 Task: Search one way flight ticket for 3 adults, 3 children in premium economy from Appleton: Appleton International Airport to Jacksonville: Albert J. Ellis Airport on 5-3-2023. Choice of flights is Singapure airlines. Price is upto 25000. Outbound departure time preference is 15:30.
Action: Mouse moved to (274, 240)
Screenshot: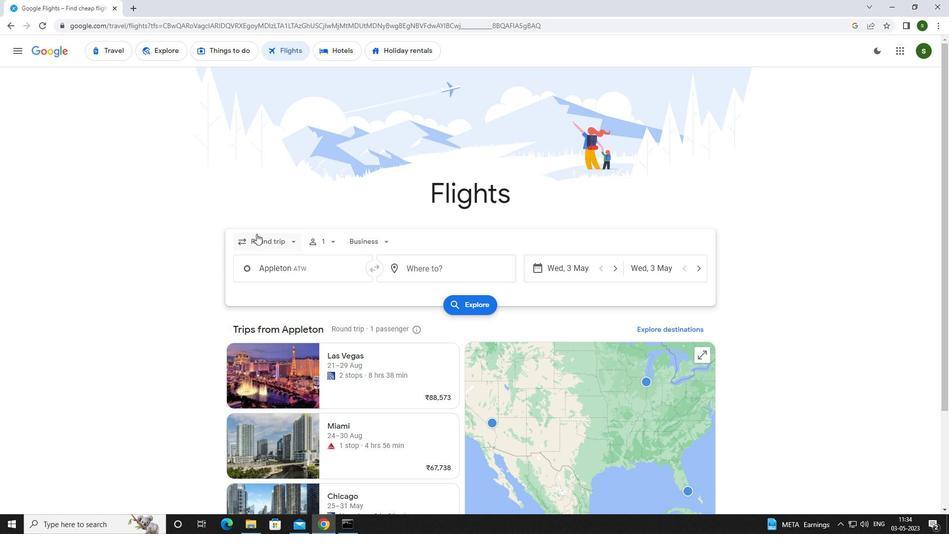
Action: Mouse pressed left at (274, 240)
Screenshot: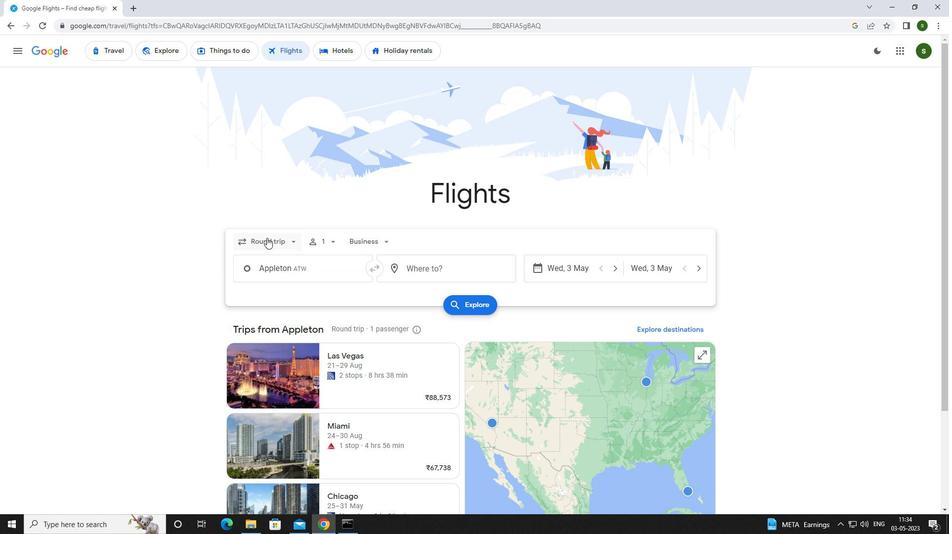 
Action: Mouse moved to (274, 282)
Screenshot: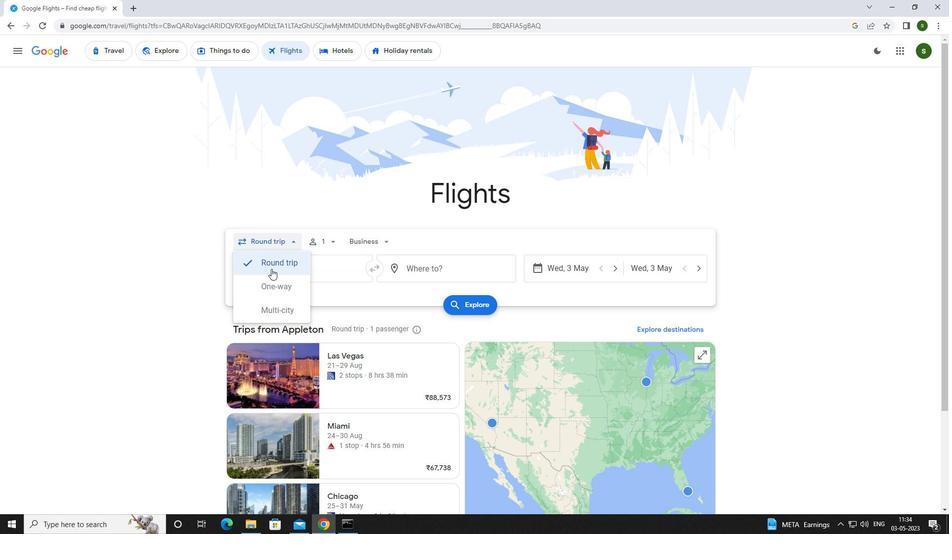 
Action: Mouse pressed left at (274, 282)
Screenshot: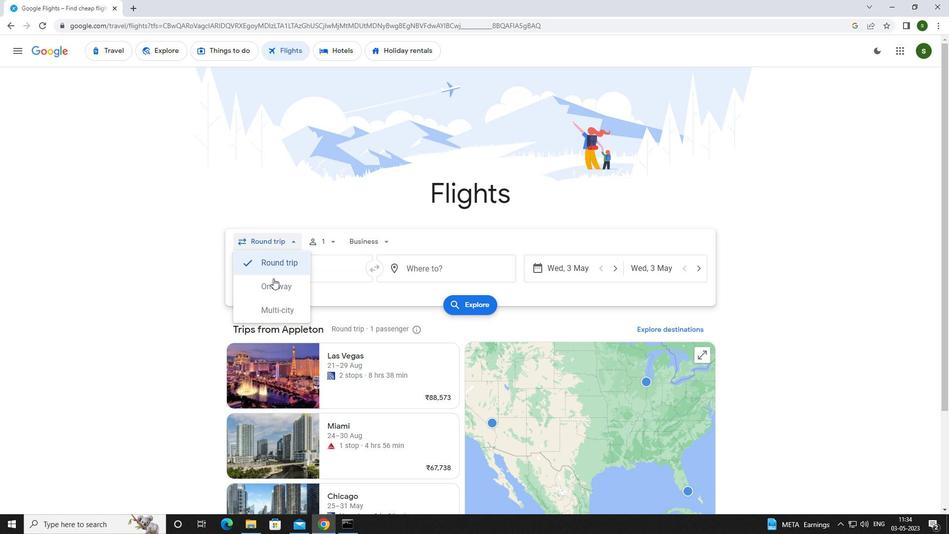 
Action: Mouse moved to (331, 239)
Screenshot: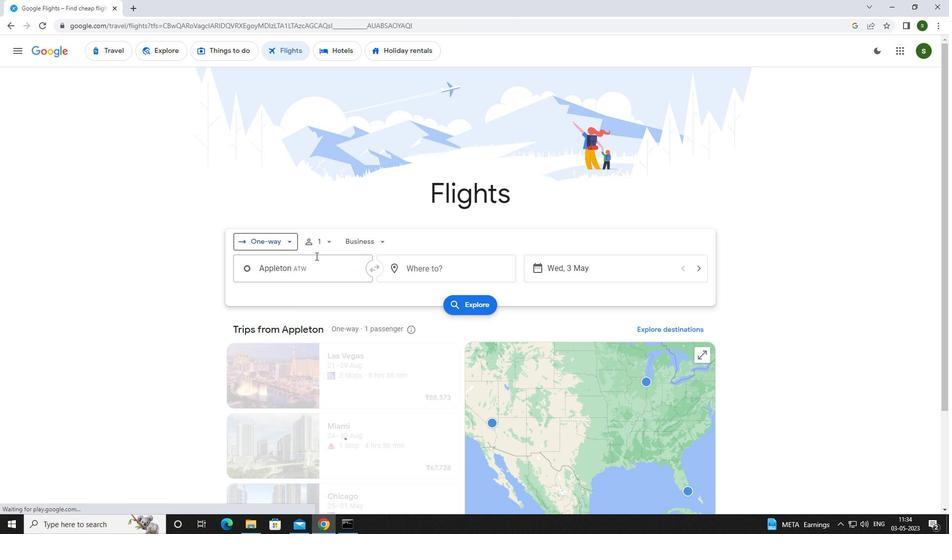 
Action: Mouse pressed left at (331, 239)
Screenshot: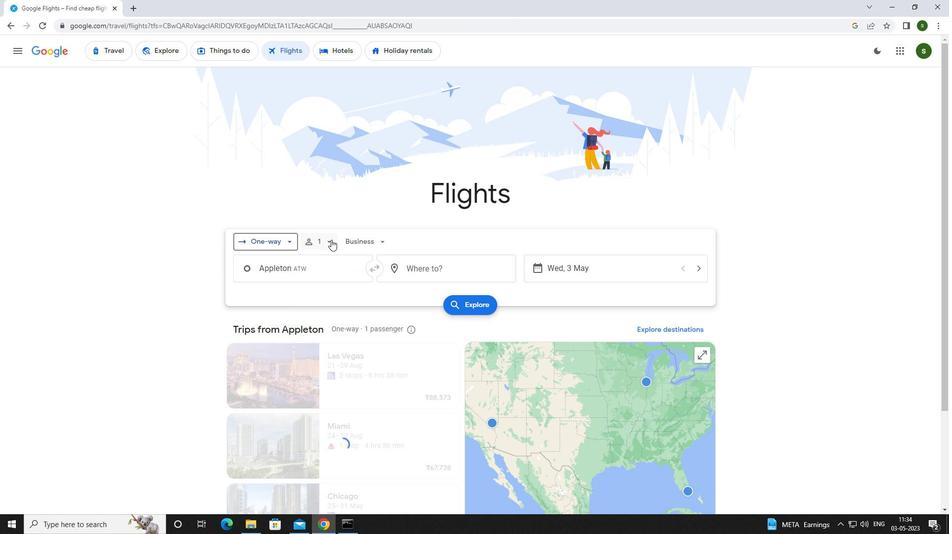 
Action: Mouse moved to (401, 269)
Screenshot: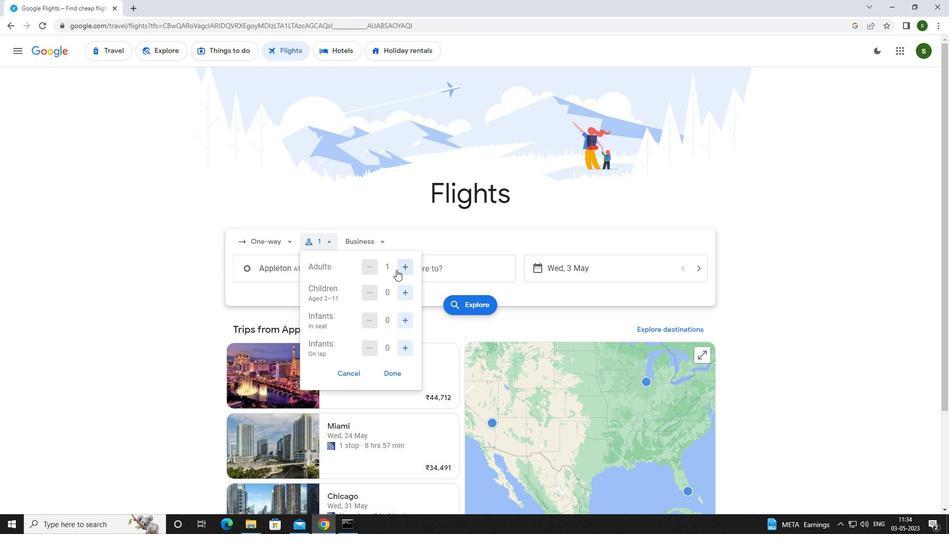 
Action: Mouse pressed left at (401, 269)
Screenshot: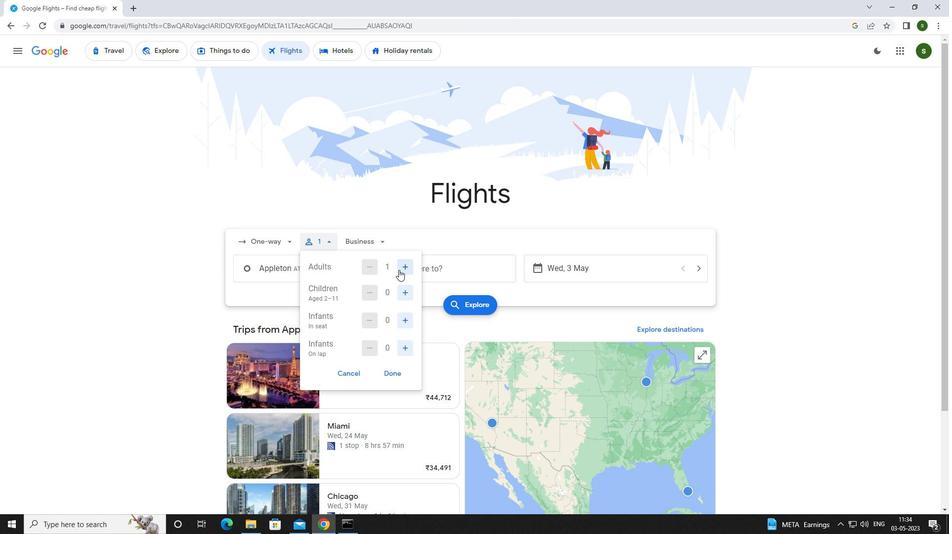
Action: Mouse pressed left at (401, 269)
Screenshot: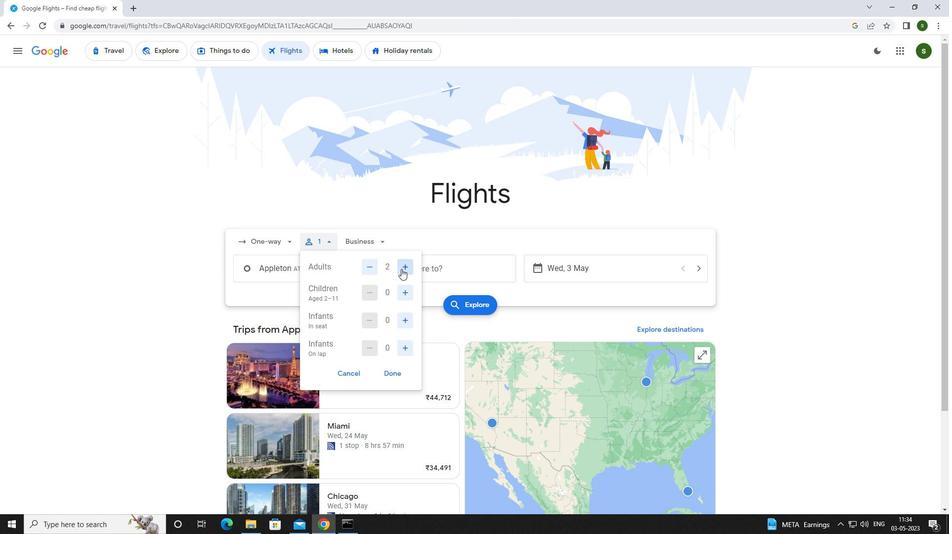
Action: Mouse moved to (408, 291)
Screenshot: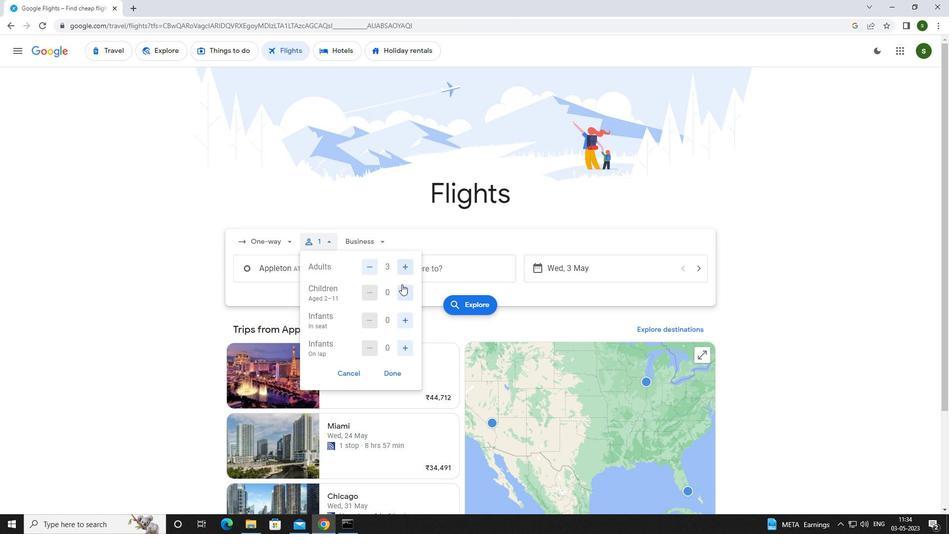 
Action: Mouse pressed left at (408, 291)
Screenshot: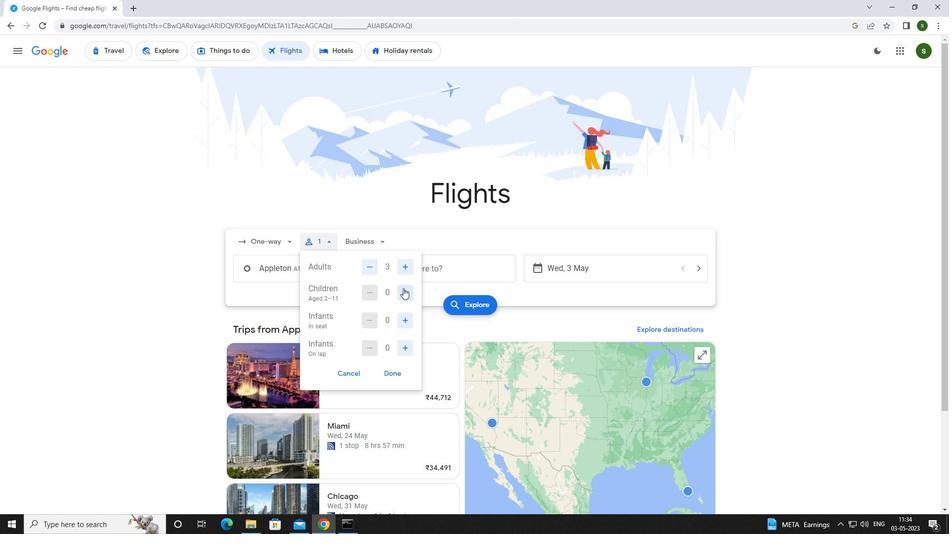 
Action: Mouse pressed left at (408, 291)
Screenshot: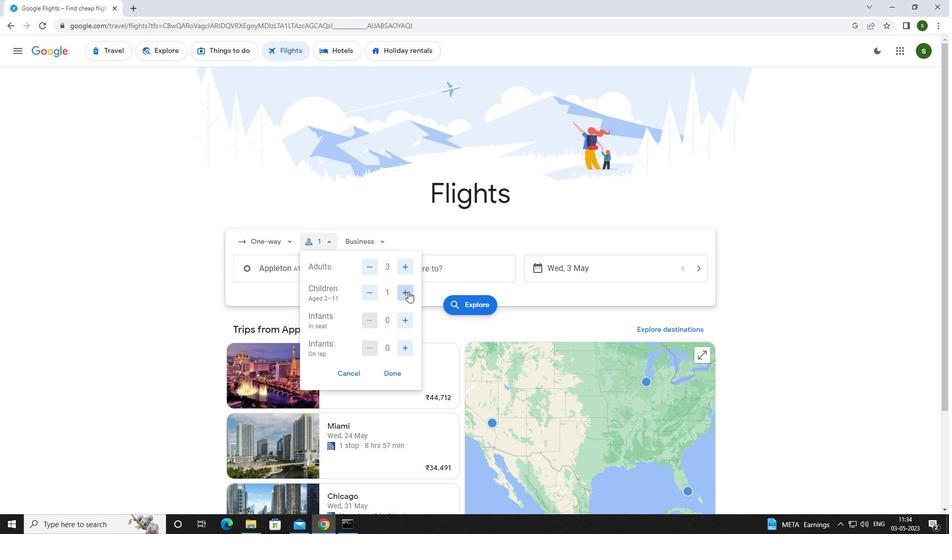 
Action: Mouse pressed left at (408, 291)
Screenshot: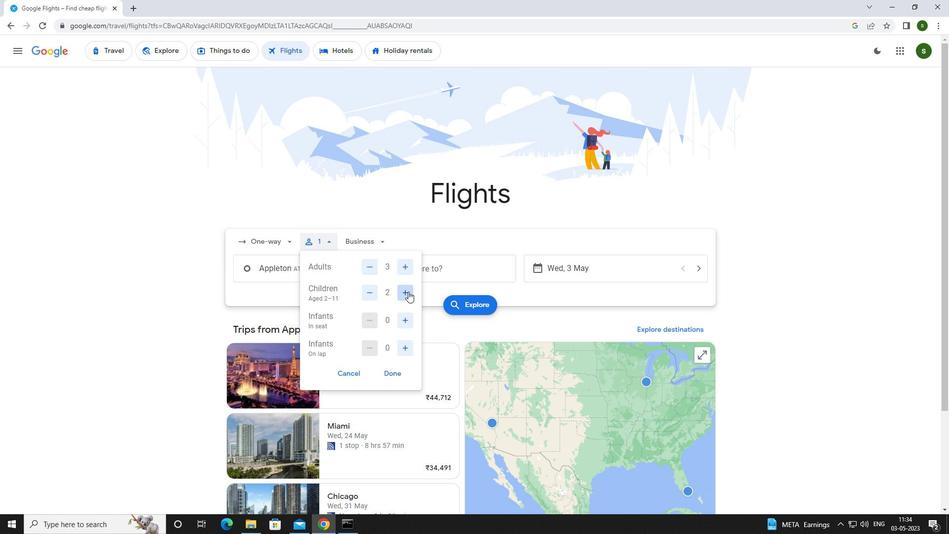 
Action: Mouse moved to (371, 243)
Screenshot: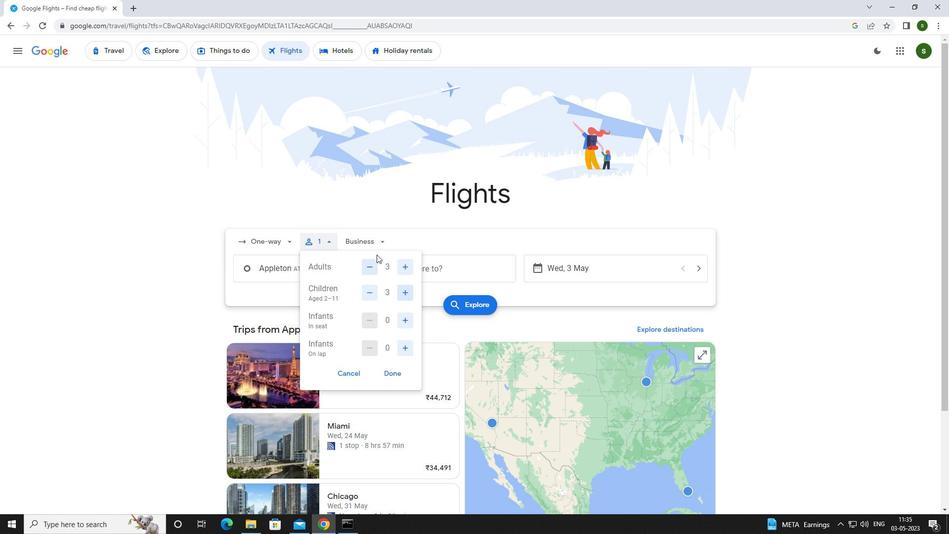
Action: Mouse pressed left at (371, 243)
Screenshot: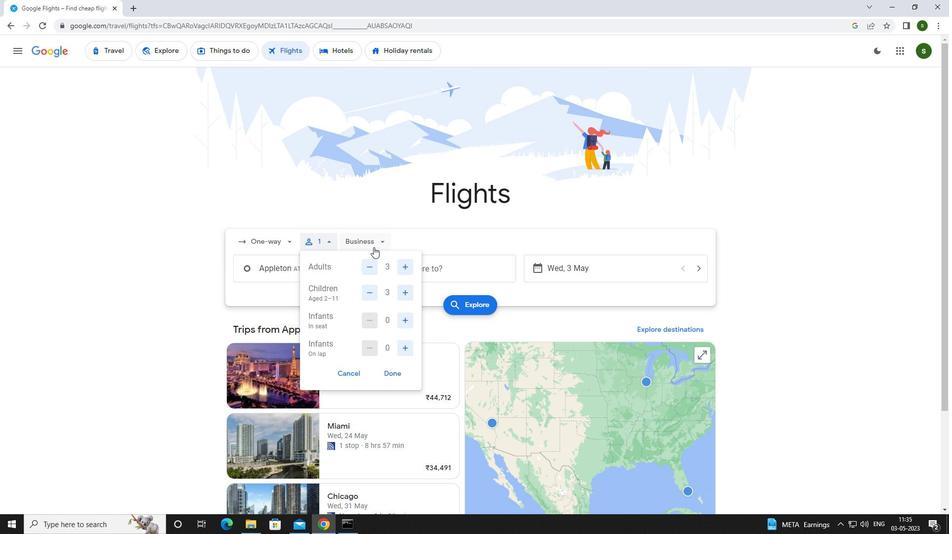 
Action: Mouse moved to (374, 284)
Screenshot: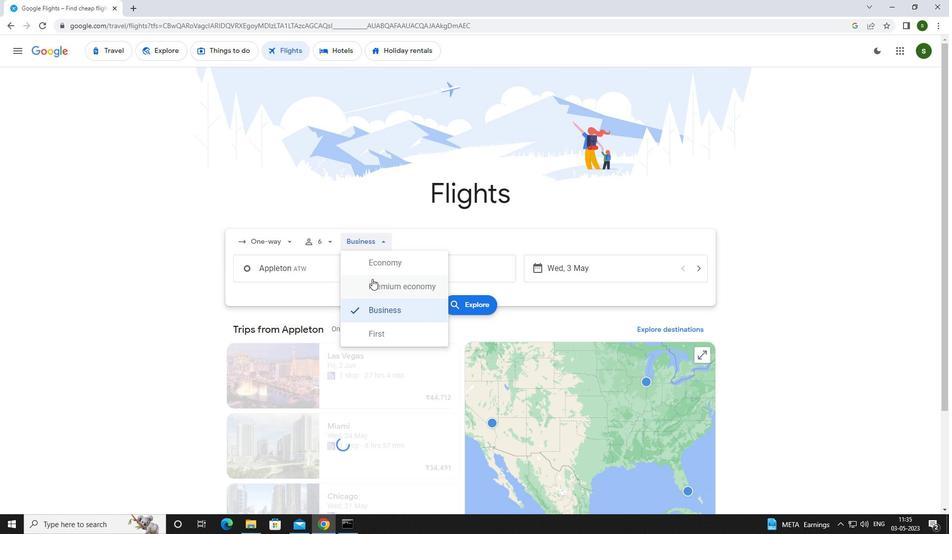 
Action: Mouse pressed left at (374, 284)
Screenshot: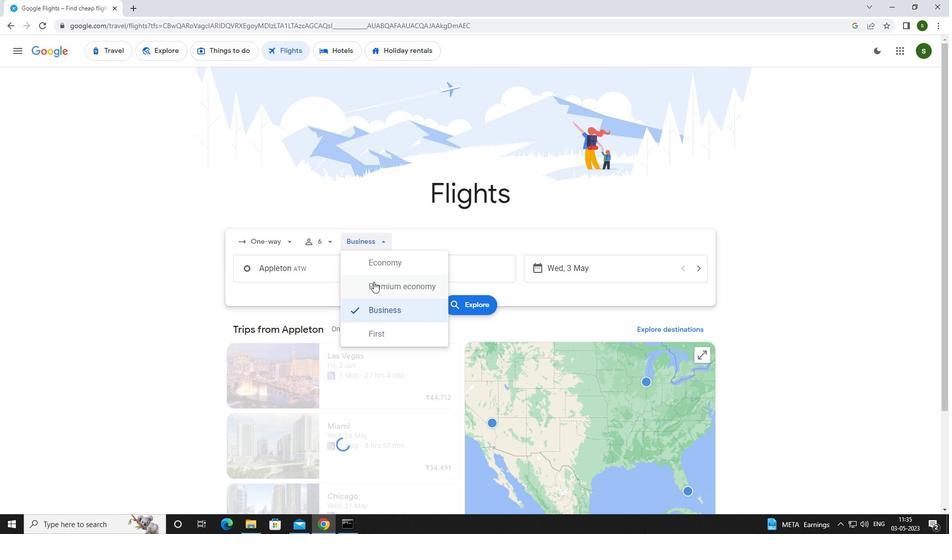 
Action: Mouse moved to (328, 265)
Screenshot: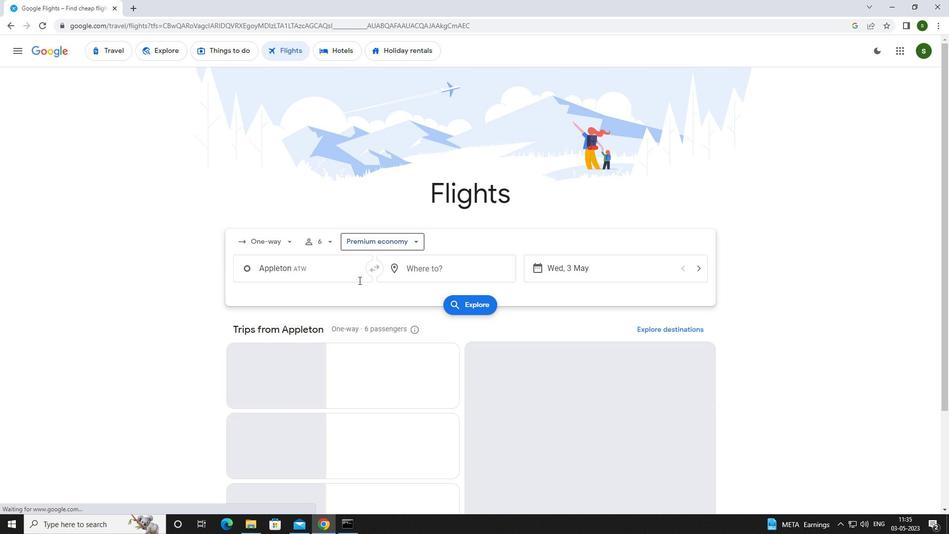 
Action: Mouse pressed left at (328, 265)
Screenshot: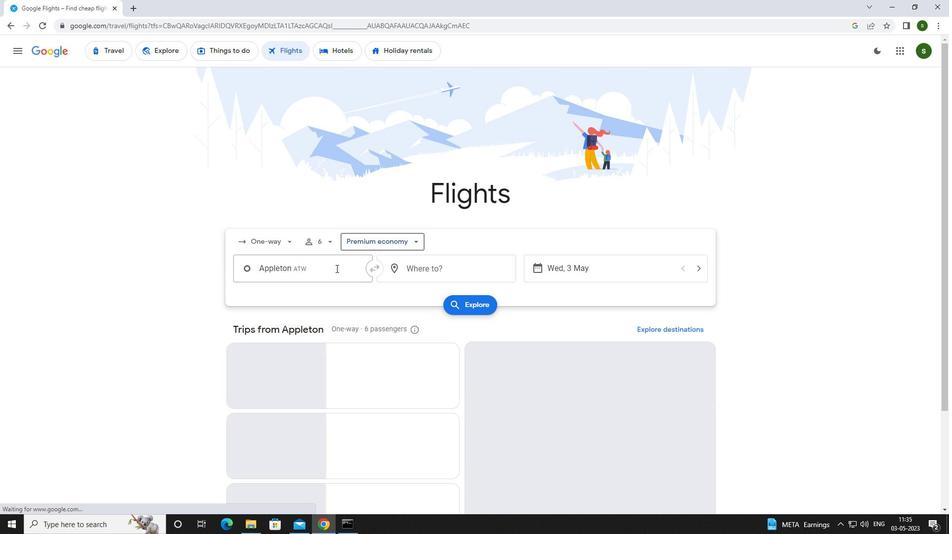 
Action: Mouse moved to (335, 263)
Screenshot: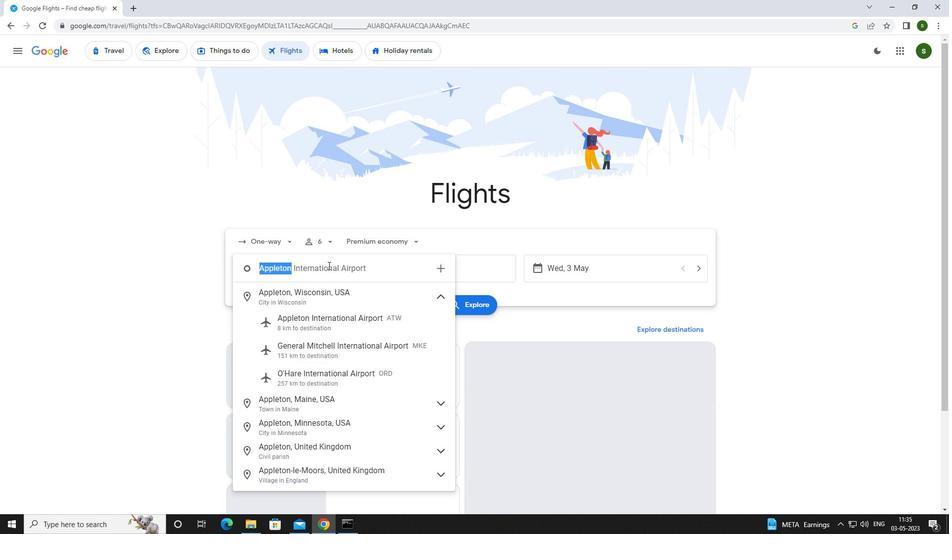 
Action: Key pressed <Key.caps_lock>a<Key.caps_lock>ppleton
Screenshot: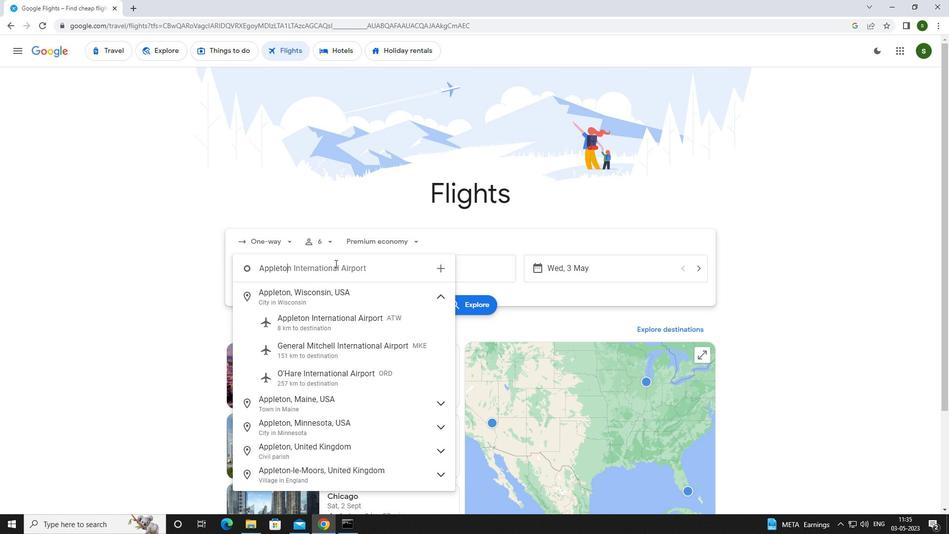 
Action: Mouse moved to (349, 321)
Screenshot: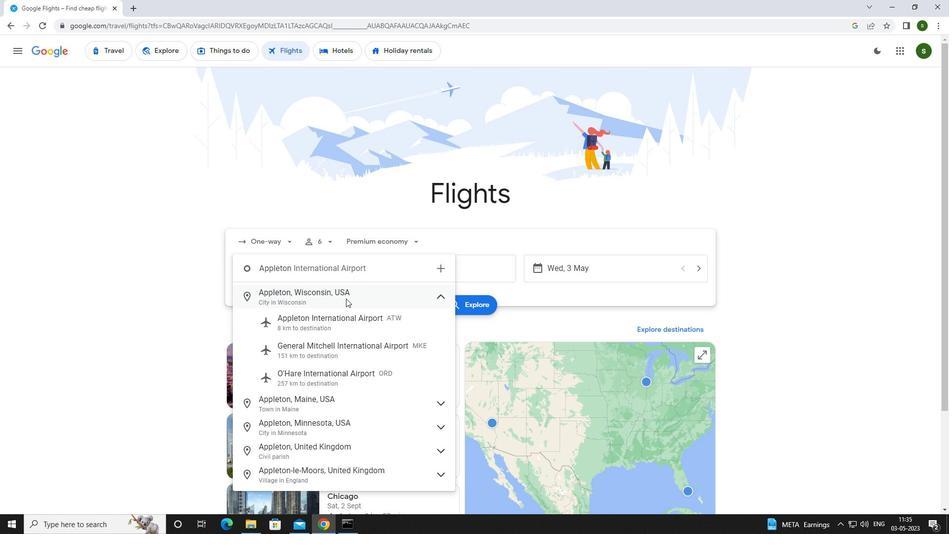 
Action: Mouse pressed left at (349, 321)
Screenshot: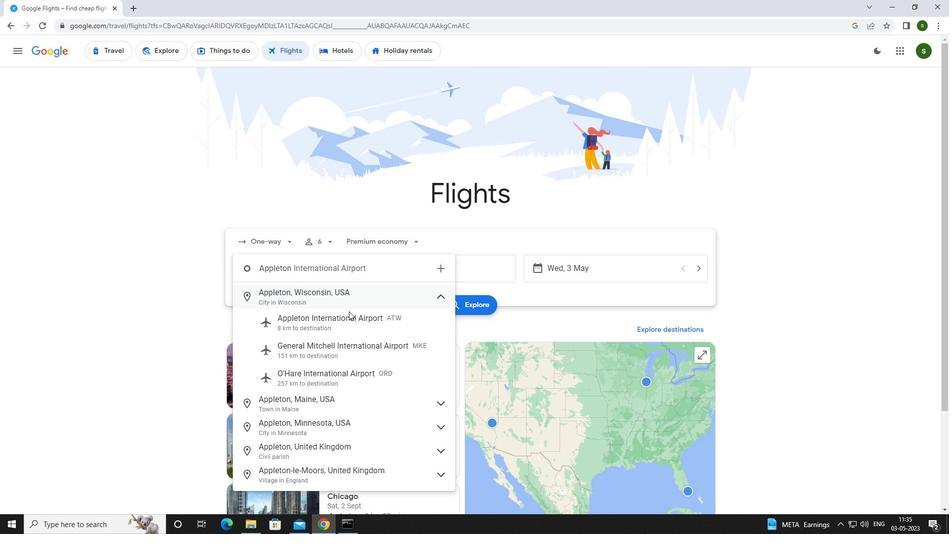 
Action: Mouse moved to (443, 273)
Screenshot: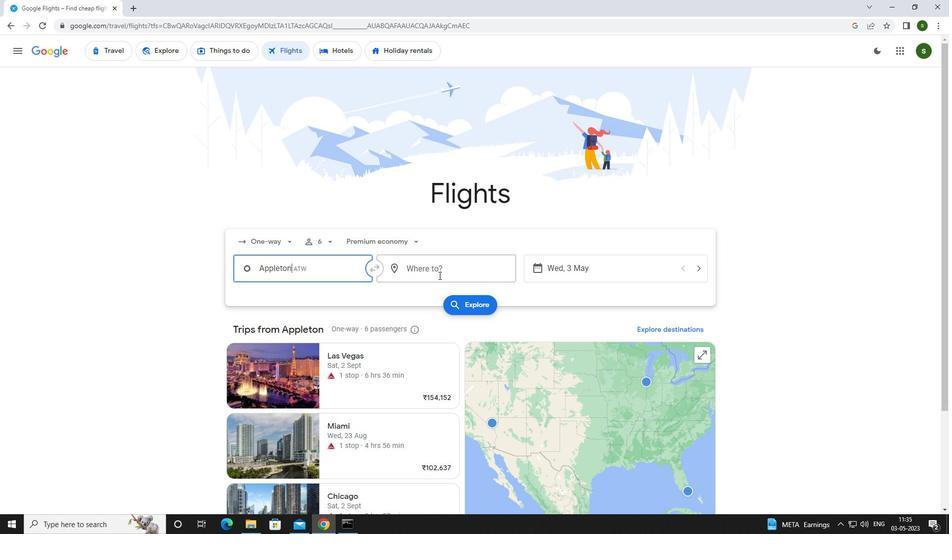 
Action: Mouse pressed left at (443, 273)
Screenshot: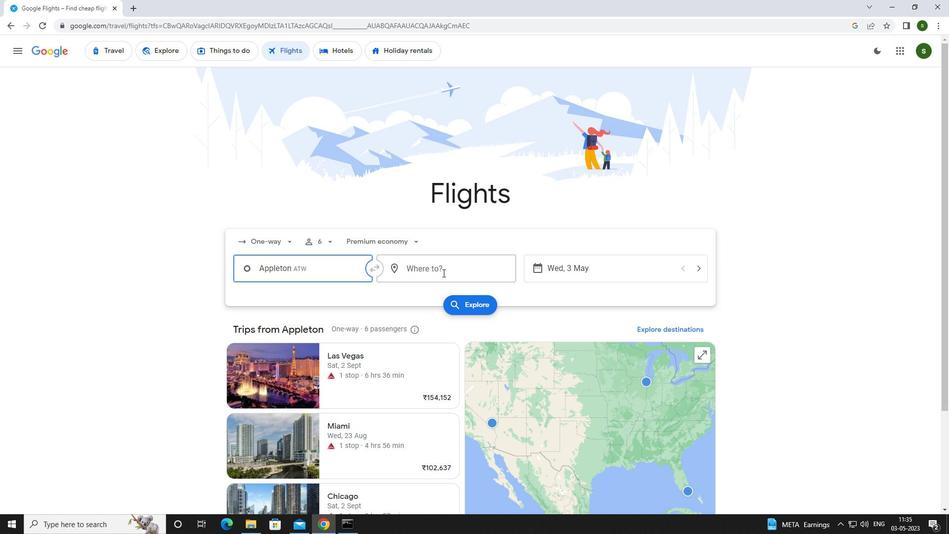 
Action: Mouse moved to (445, 272)
Screenshot: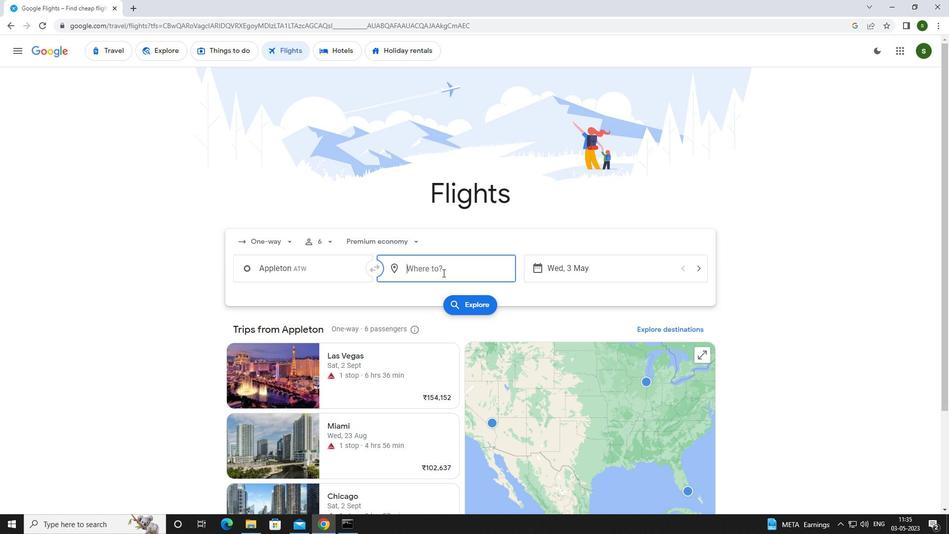 
Action: Key pressed <Key.caps_lock>a<Key.caps_lock>lbert<Key.space>
Screenshot: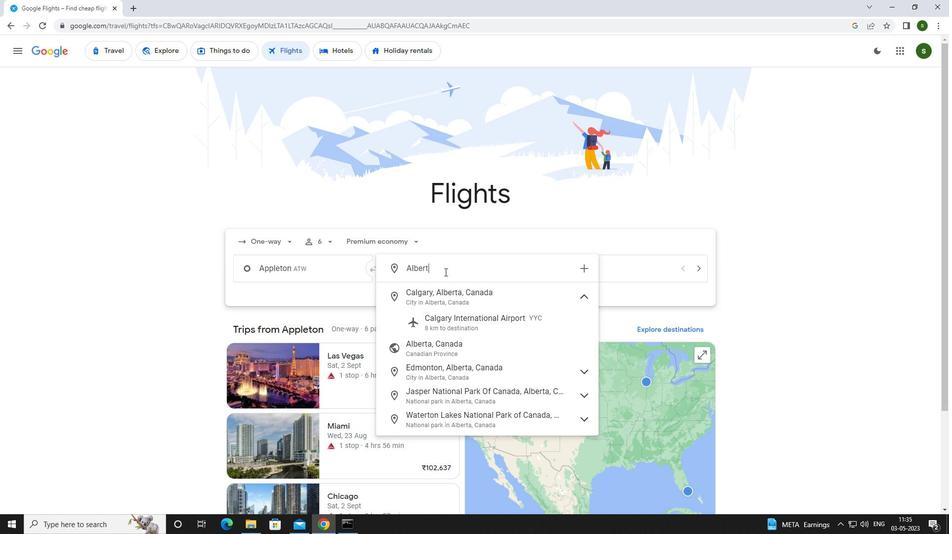 
Action: Mouse moved to (445, 289)
Screenshot: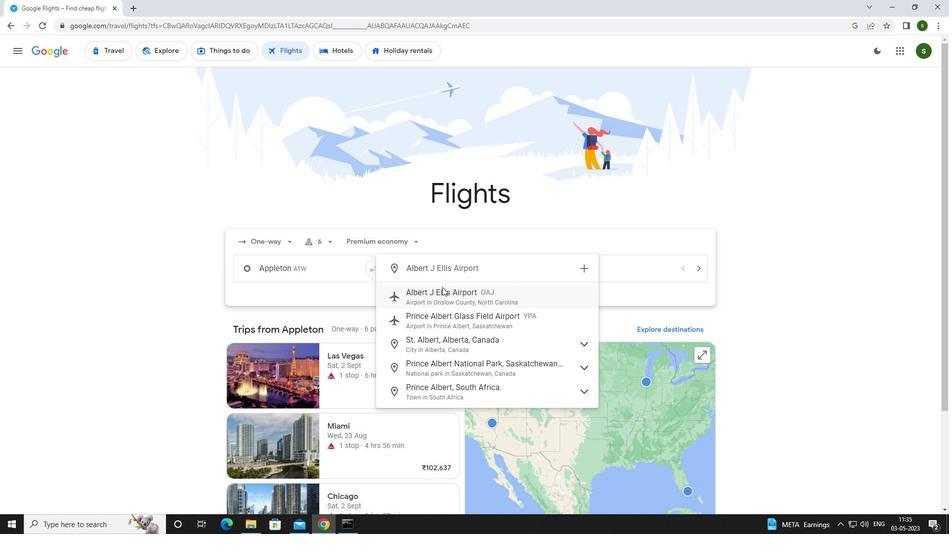 
Action: Mouse pressed left at (445, 289)
Screenshot: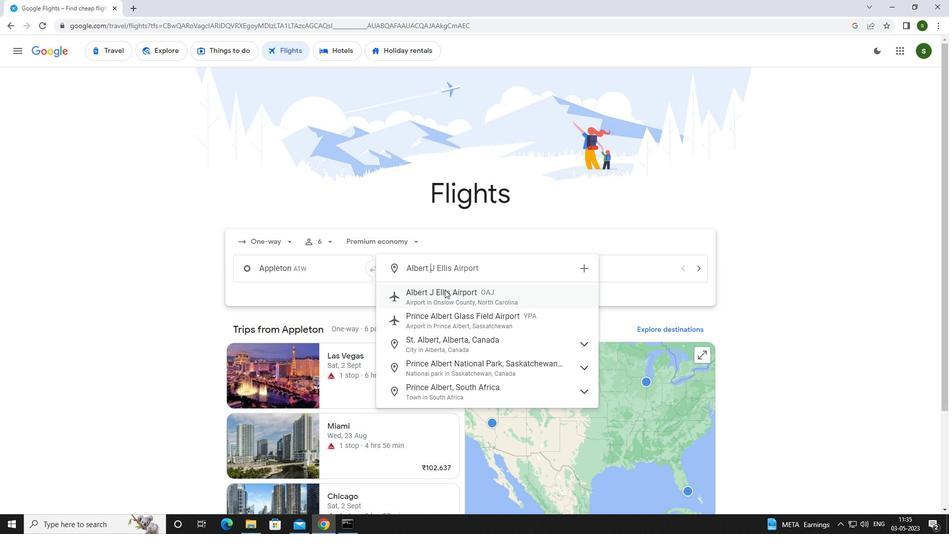 
Action: Mouse moved to (627, 269)
Screenshot: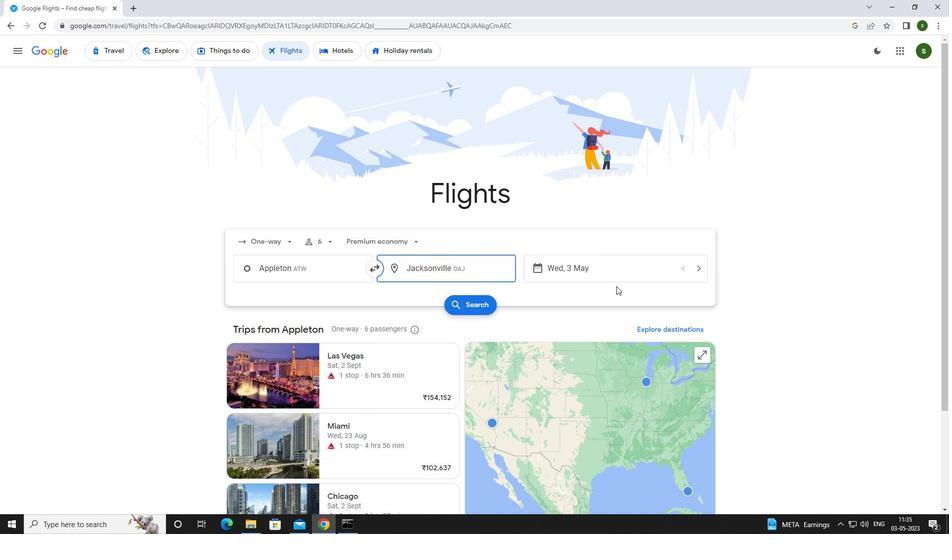 
Action: Mouse pressed left at (627, 269)
Screenshot: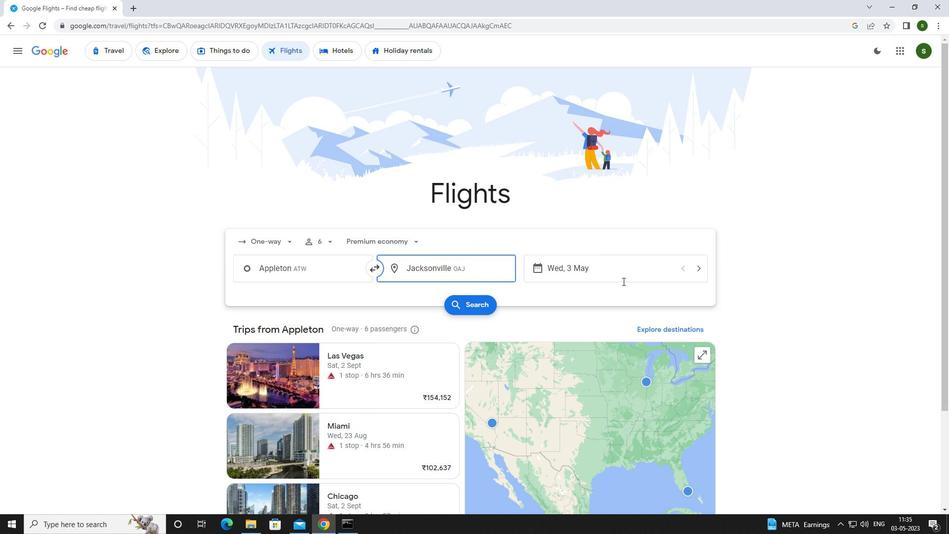 
Action: Mouse moved to (430, 328)
Screenshot: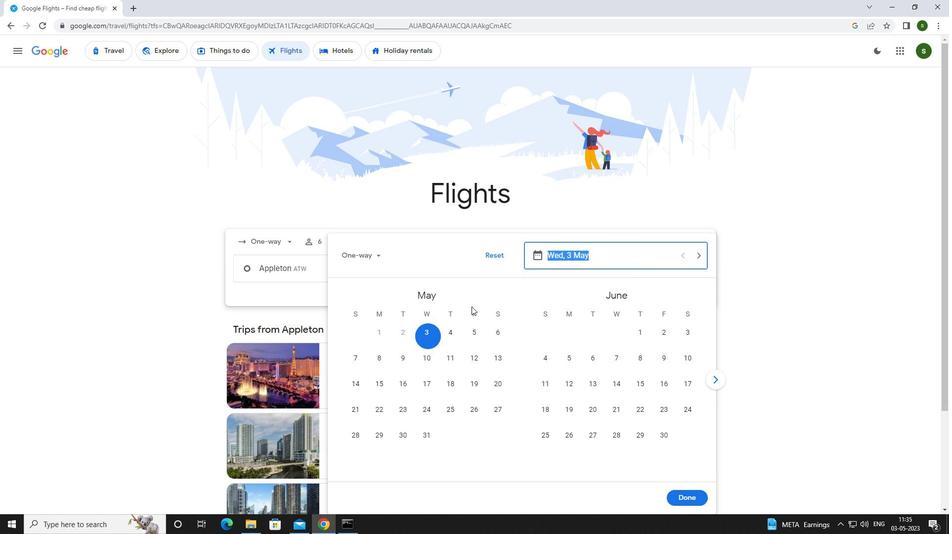 
Action: Mouse pressed left at (430, 328)
Screenshot: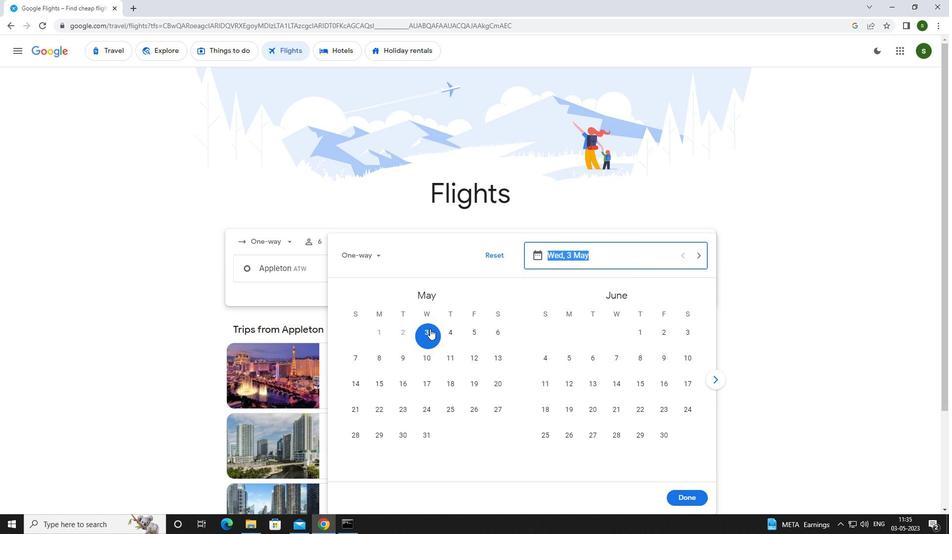 
Action: Mouse moved to (683, 494)
Screenshot: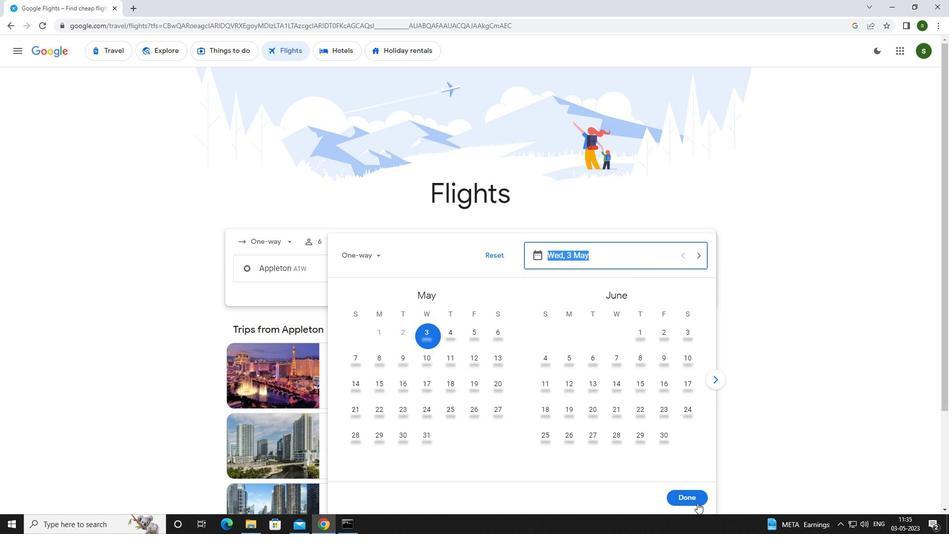 
Action: Mouse pressed left at (683, 494)
Screenshot: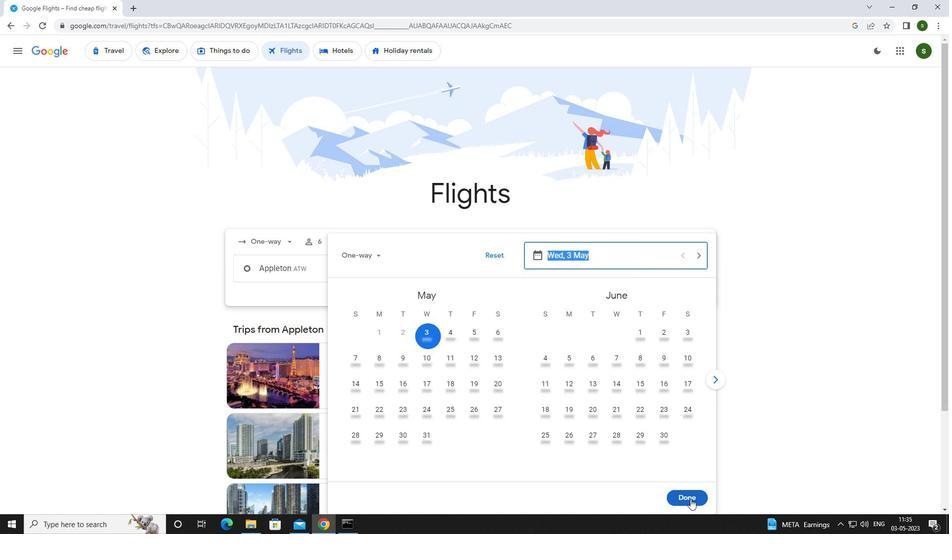 
Action: Mouse moved to (473, 309)
Screenshot: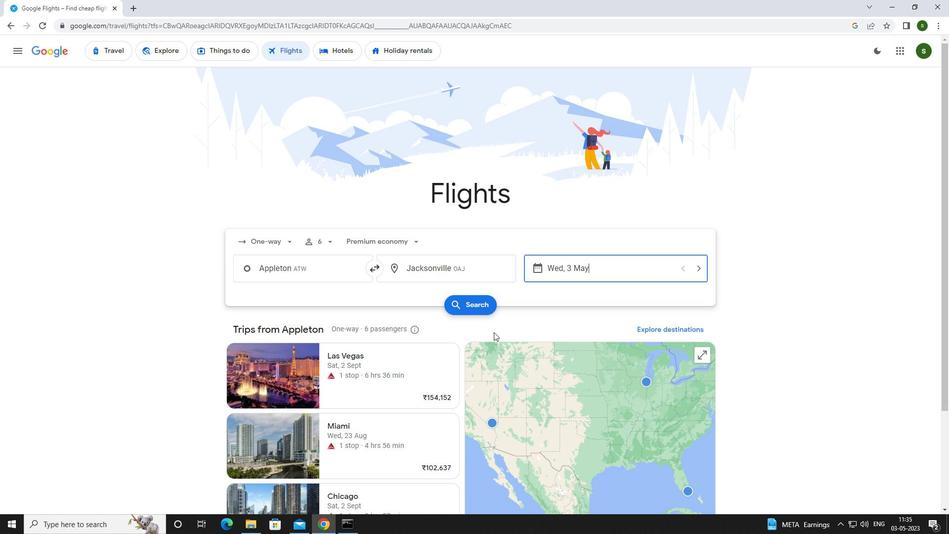 
Action: Mouse pressed left at (473, 309)
Screenshot: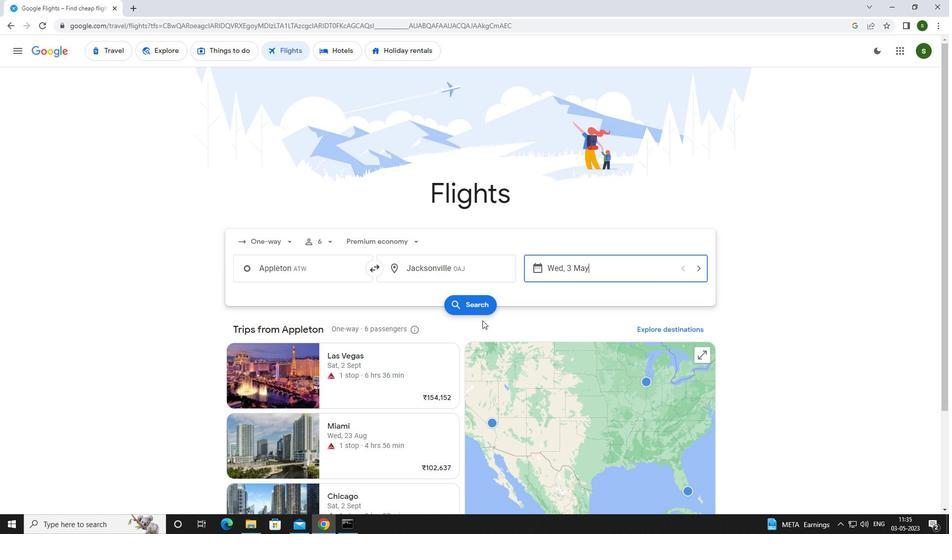 
Action: Mouse moved to (221, 141)
Screenshot: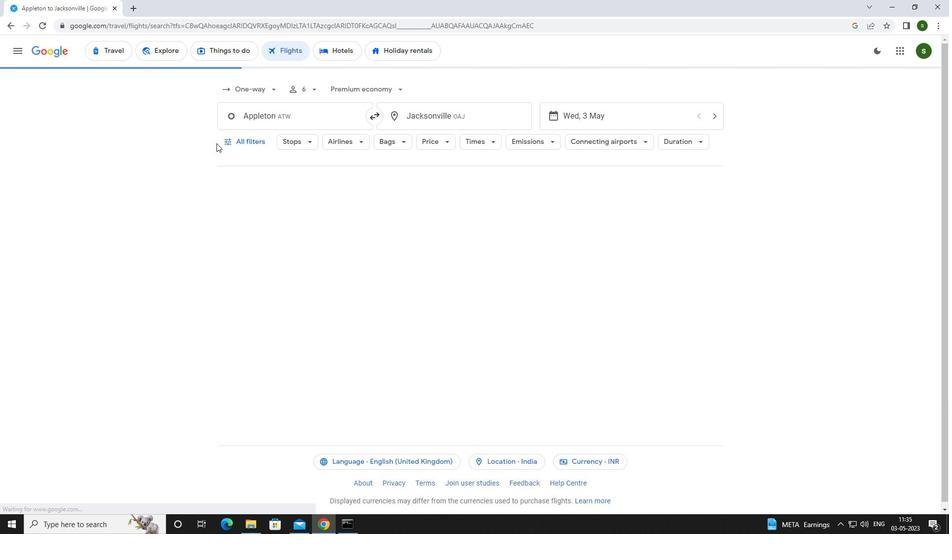 
Action: Mouse pressed left at (221, 141)
Screenshot: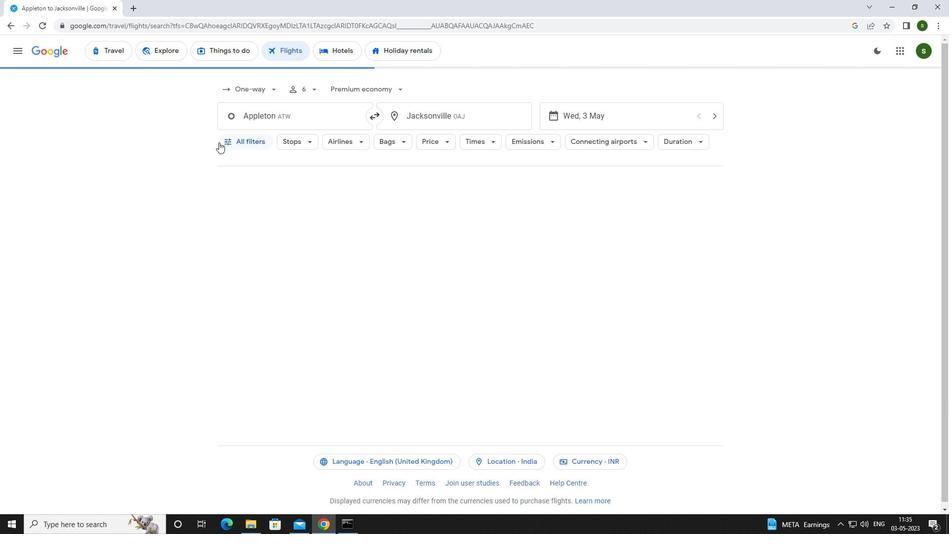 
Action: Mouse moved to (367, 352)
Screenshot: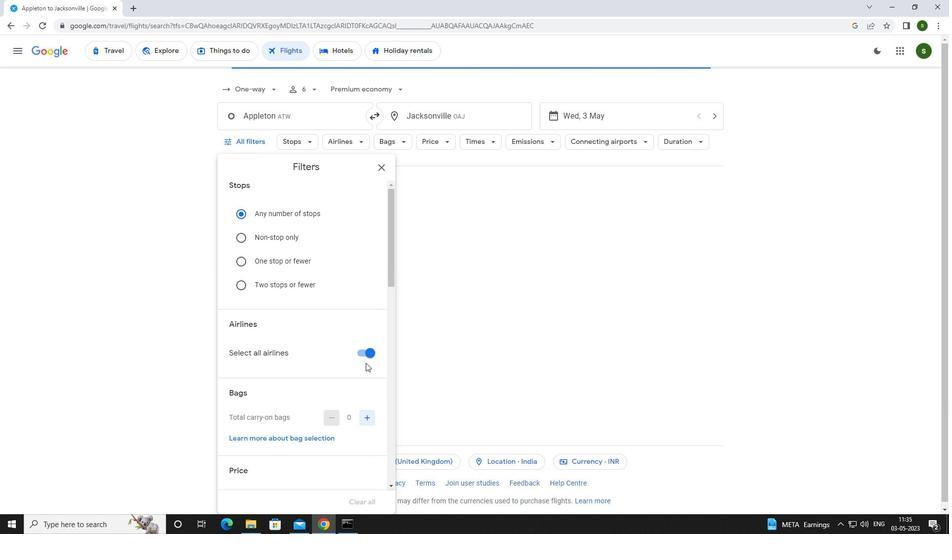
Action: Mouse pressed left at (367, 352)
Screenshot: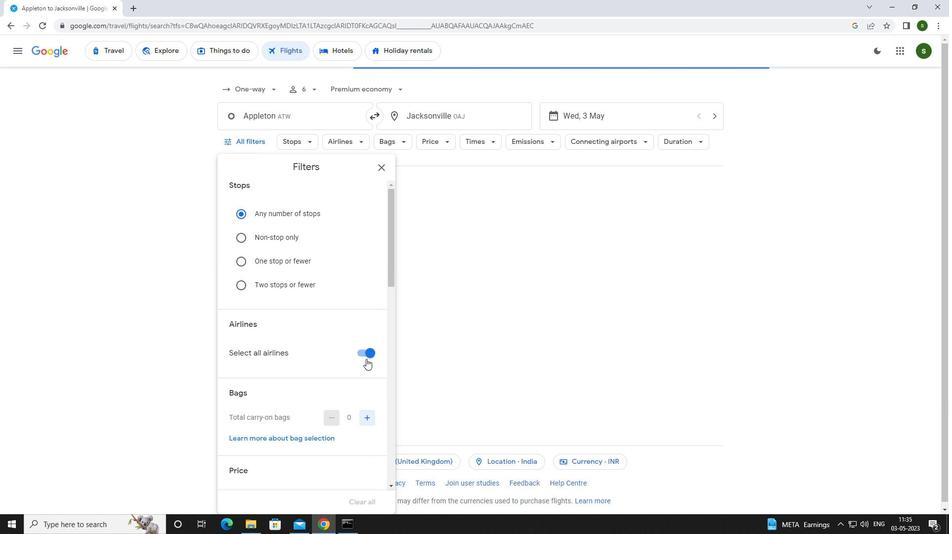 
Action: Mouse moved to (363, 321)
Screenshot: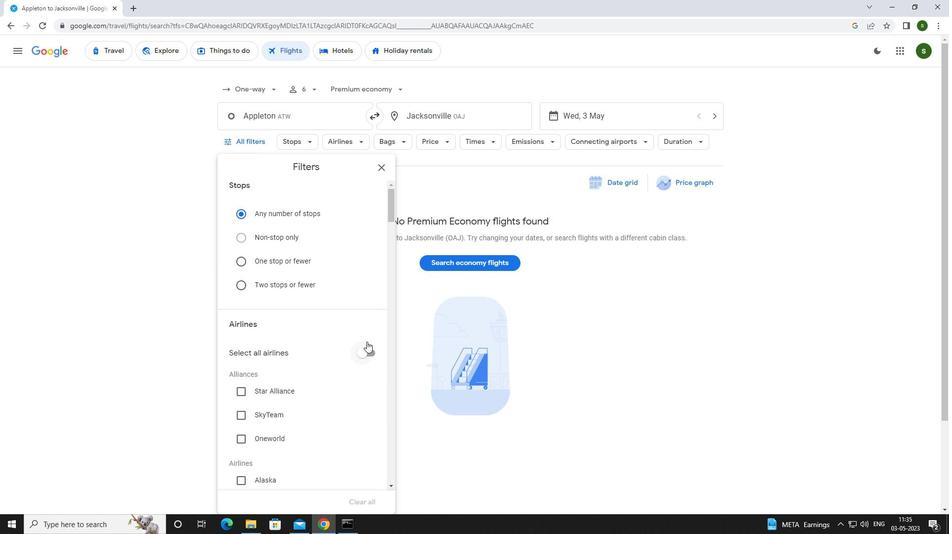 
Action: Mouse scrolled (363, 321) with delta (0, 0)
Screenshot: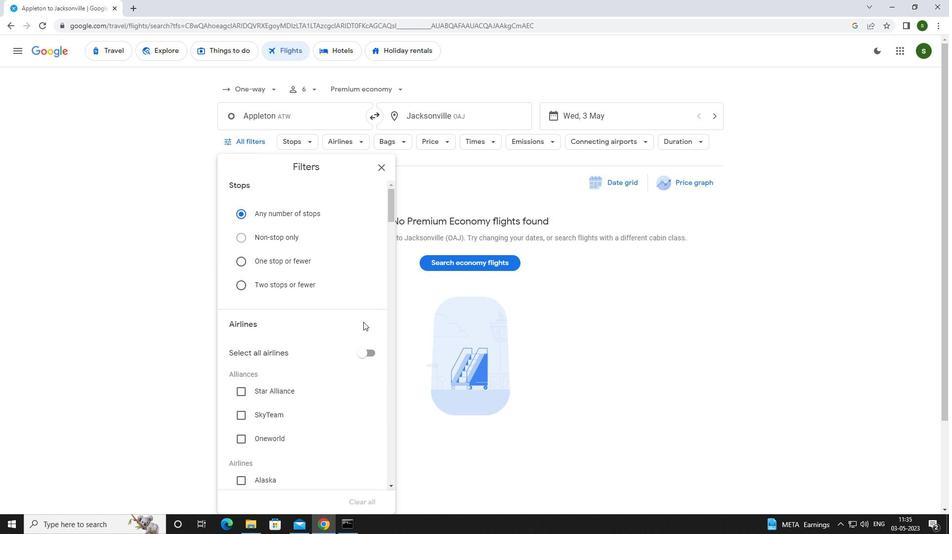 
Action: Mouse scrolled (363, 321) with delta (0, 0)
Screenshot: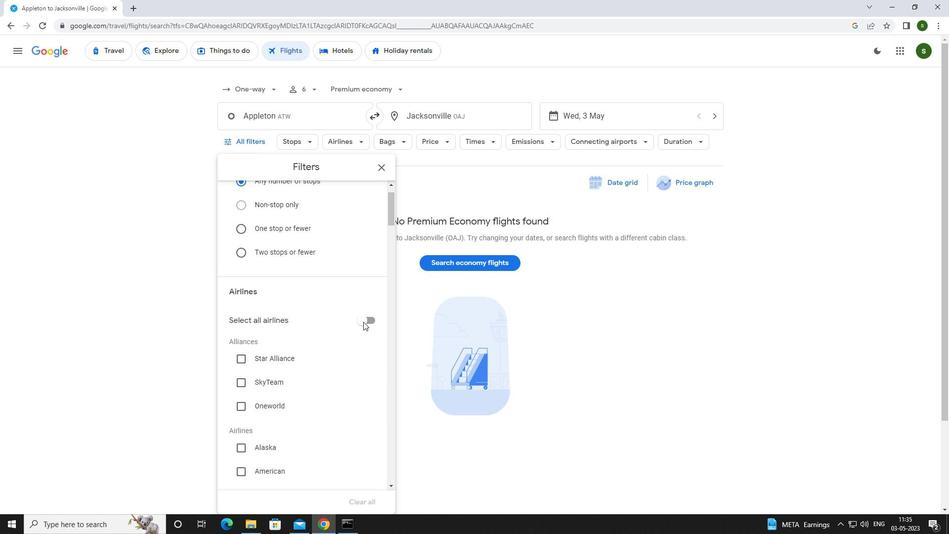 
Action: Mouse scrolled (363, 321) with delta (0, 0)
Screenshot: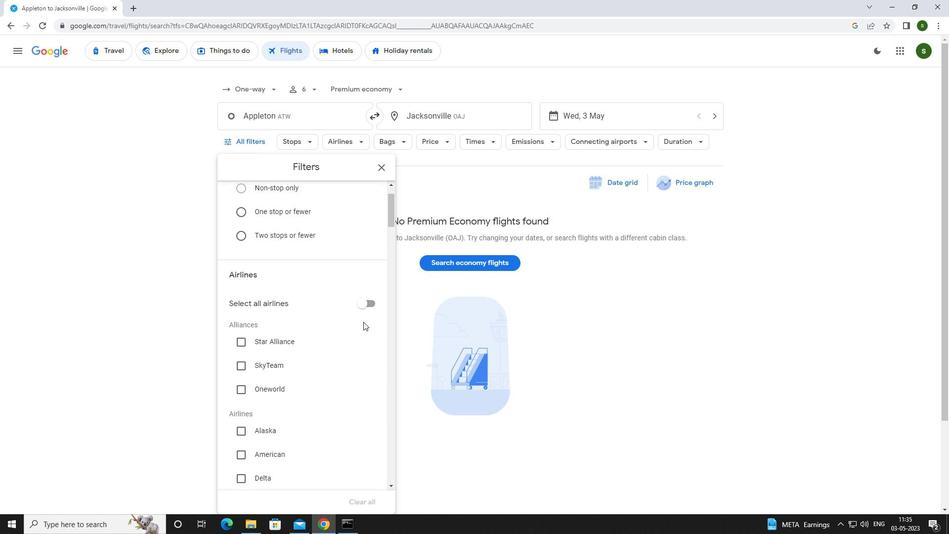 
Action: Mouse scrolled (363, 321) with delta (0, 0)
Screenshot: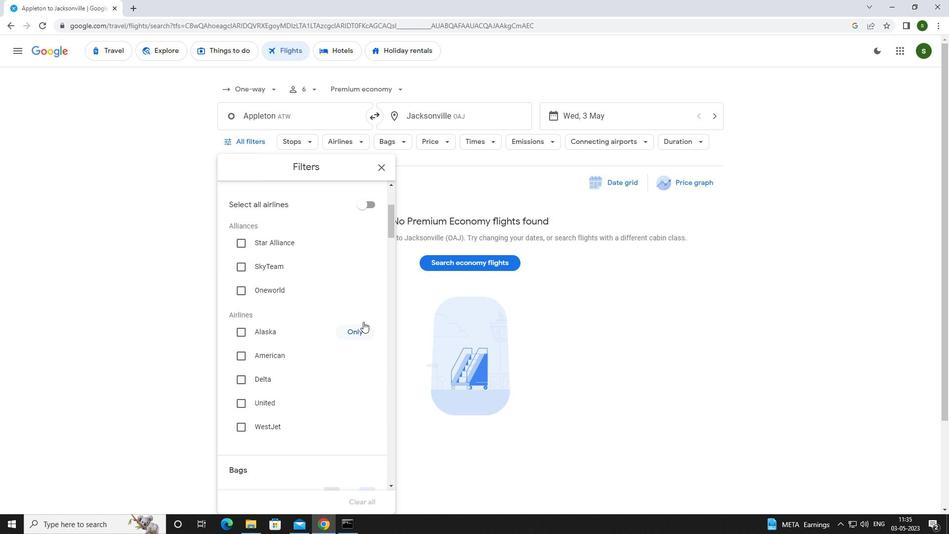 
Action: Mouse scrolled (363, 321) with delta (0, 0)
Screenshot: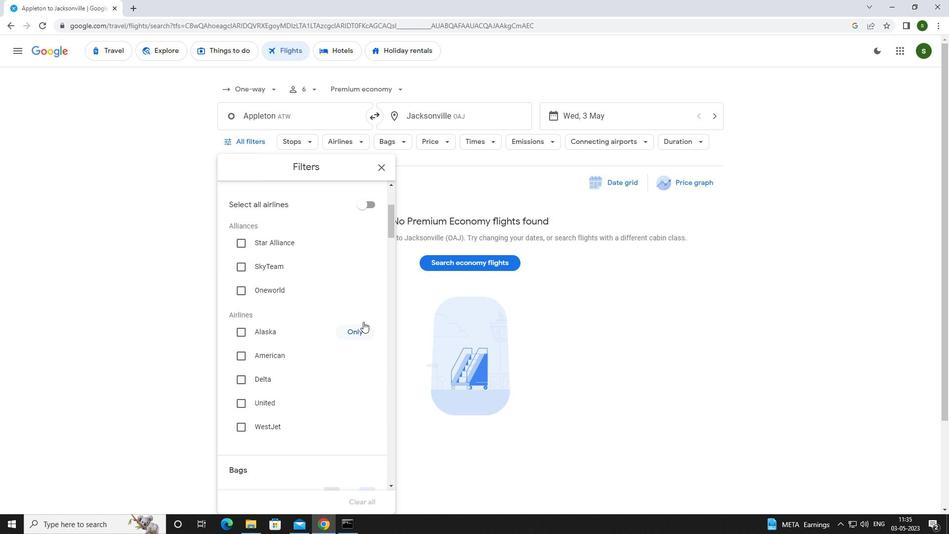 
Action: Mouse scrolled (363, 321) with delta (0, 0)
Screenshot: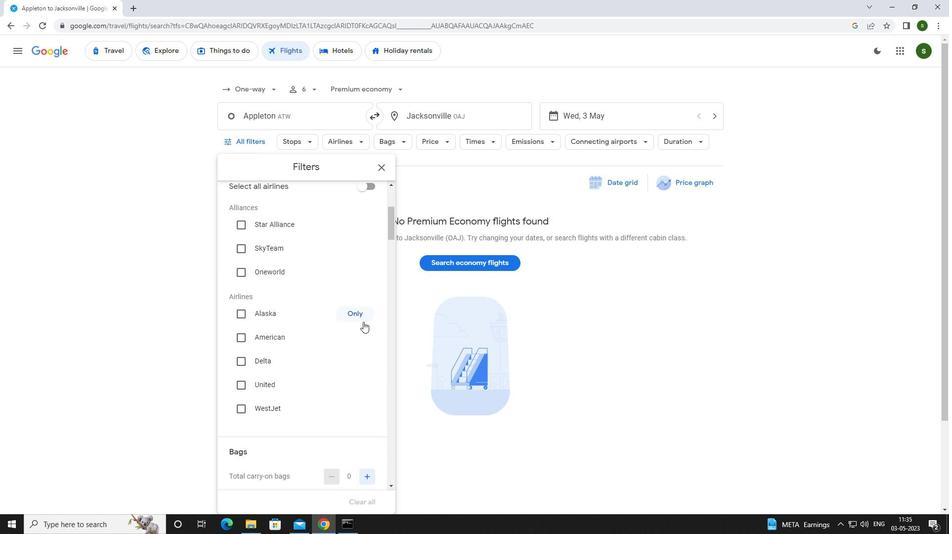 
Action: Mouse scrolled (363, 321) with delta (0, 0)
Screenshot: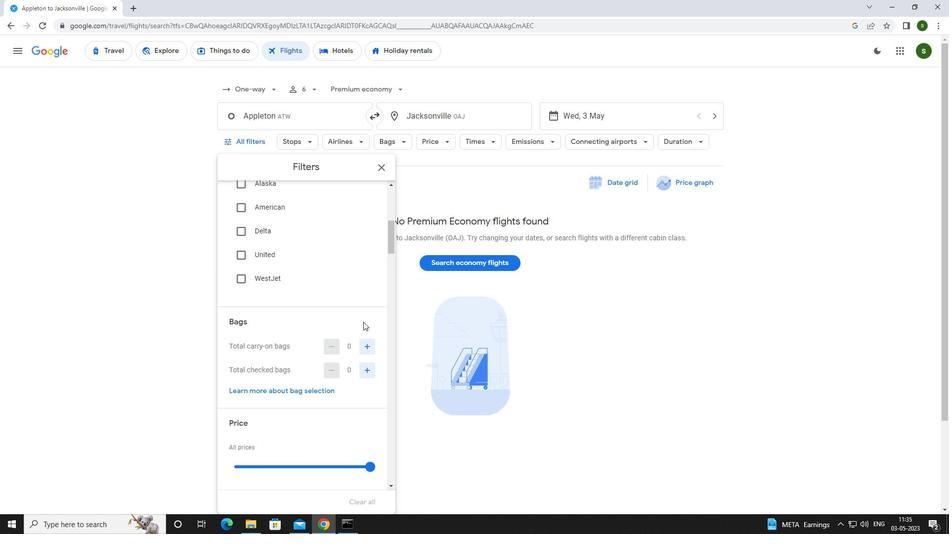 
Action: Mouse scrolled (363, 321) with delta (0, 0)
Screenshot: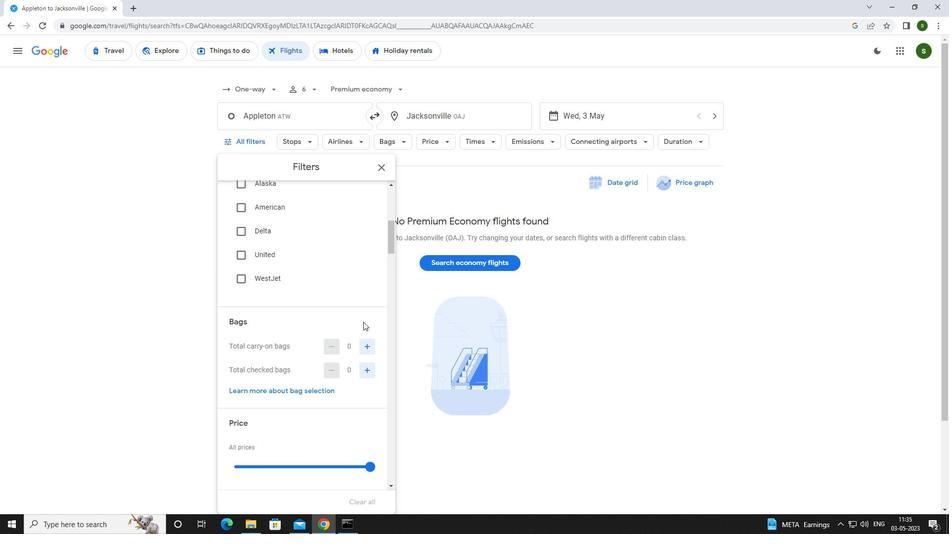 
Action: Mouse scrolled (363, 321) with delta (0, 0)
Screenshot: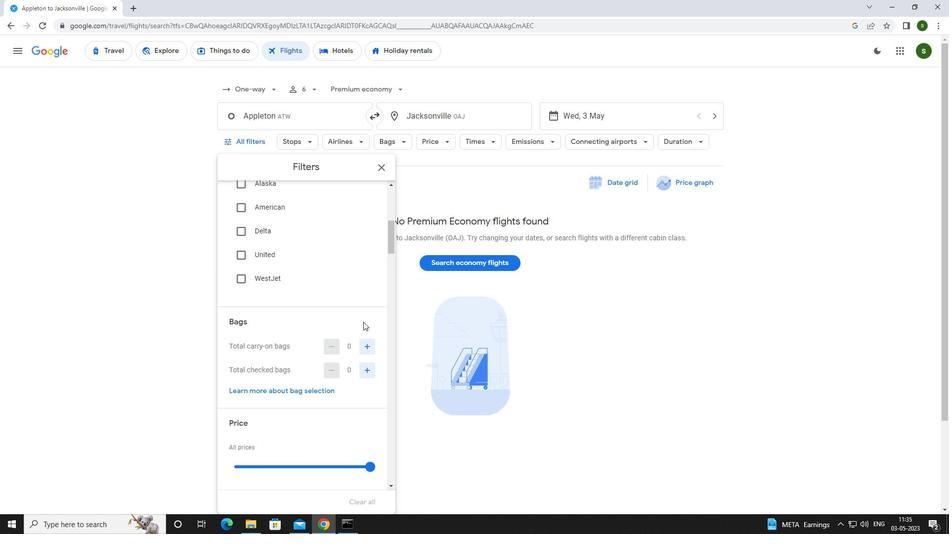 
Action: Mouse moved to (366, 317)
Screenshot: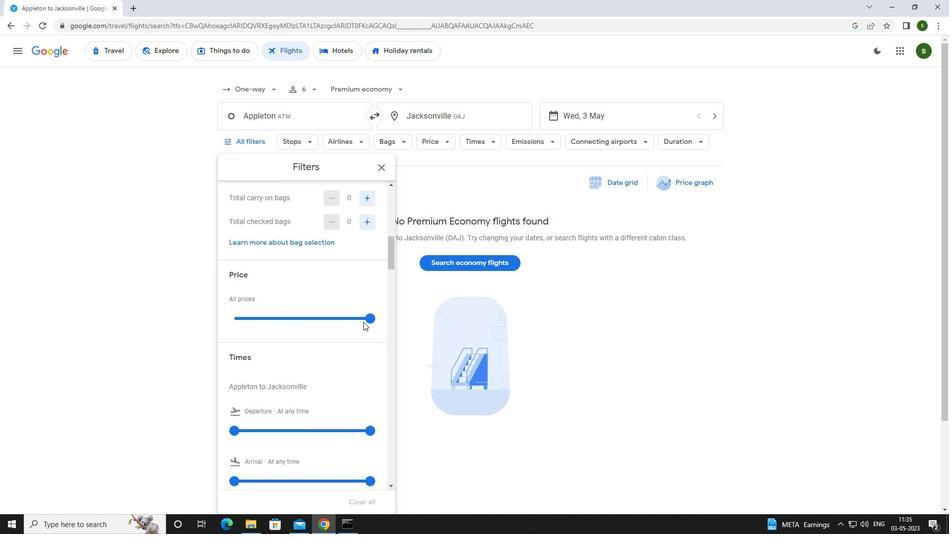
Action: Mouse pressed left at (366, 317)
Screenshot: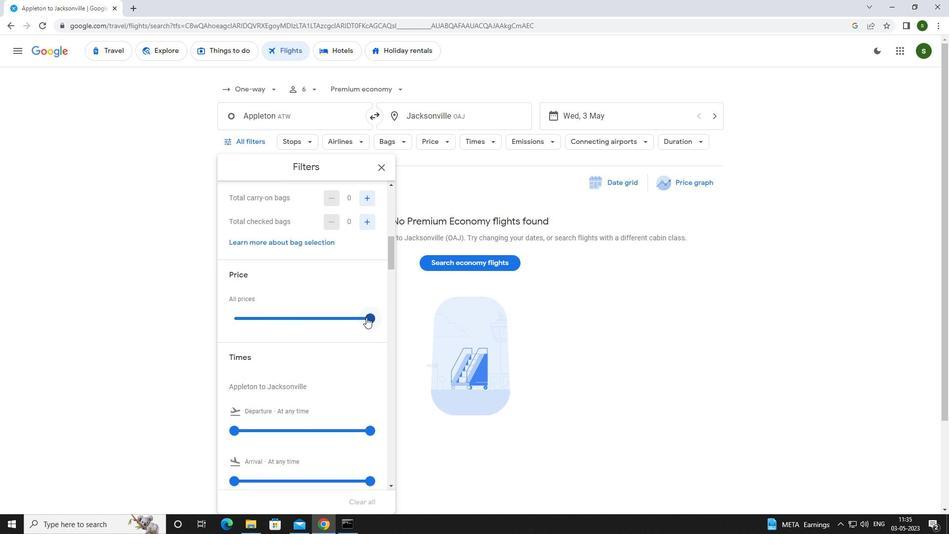 
Action: Mouse scrolled (366, 317) with delta (0, 0)
Screenshot: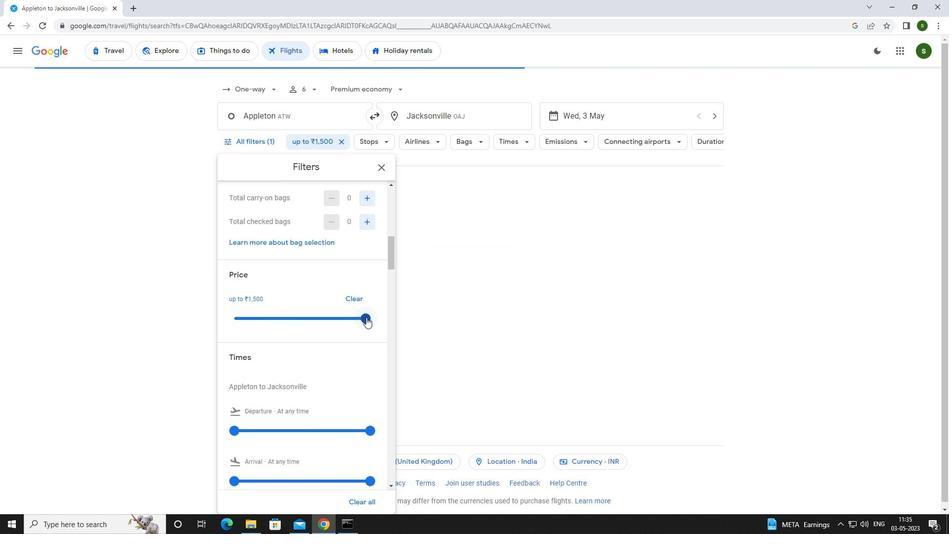 
Action: Mouse scrolled (366, 317) with delta (0, 0)
Screenshot: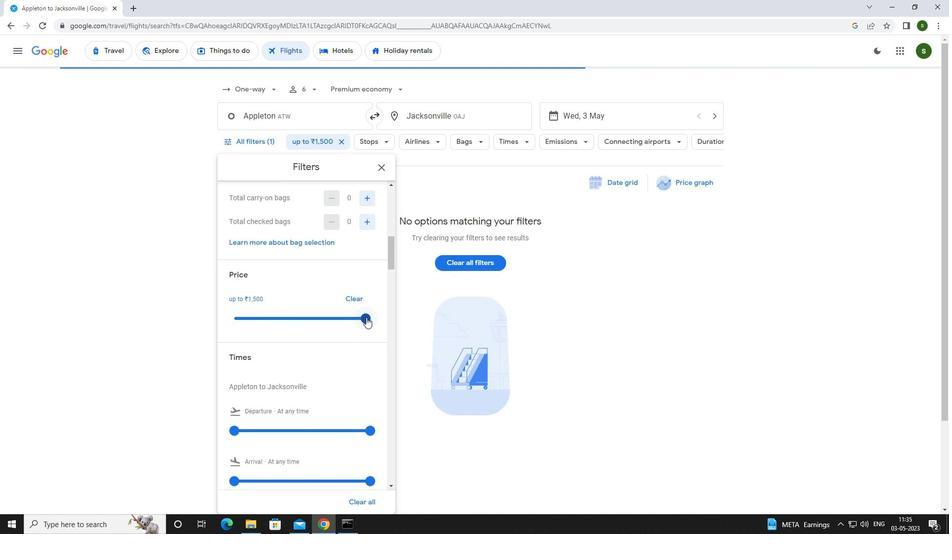 
Action: Mouse moved to (238, 334)
Screenshot: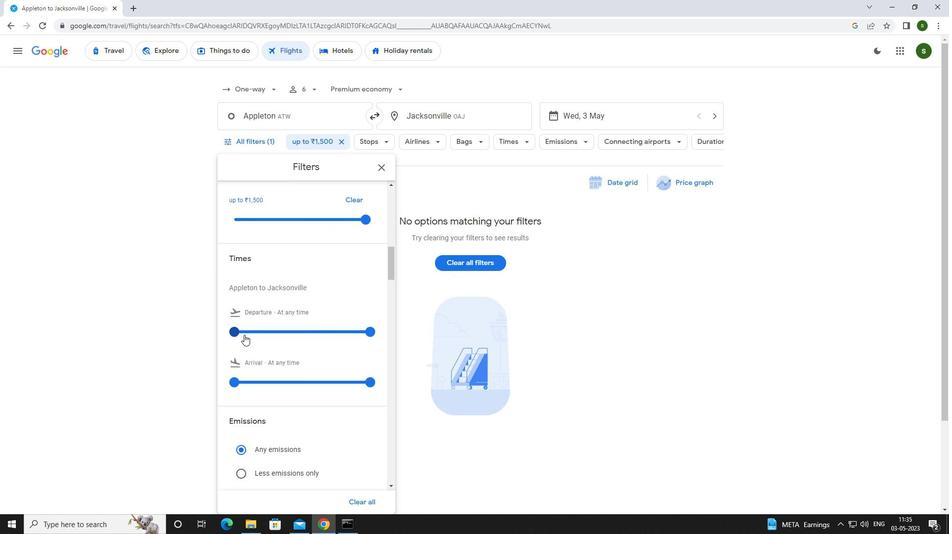 
Action: Mouse pressed left at (238, 334)
Screenshot: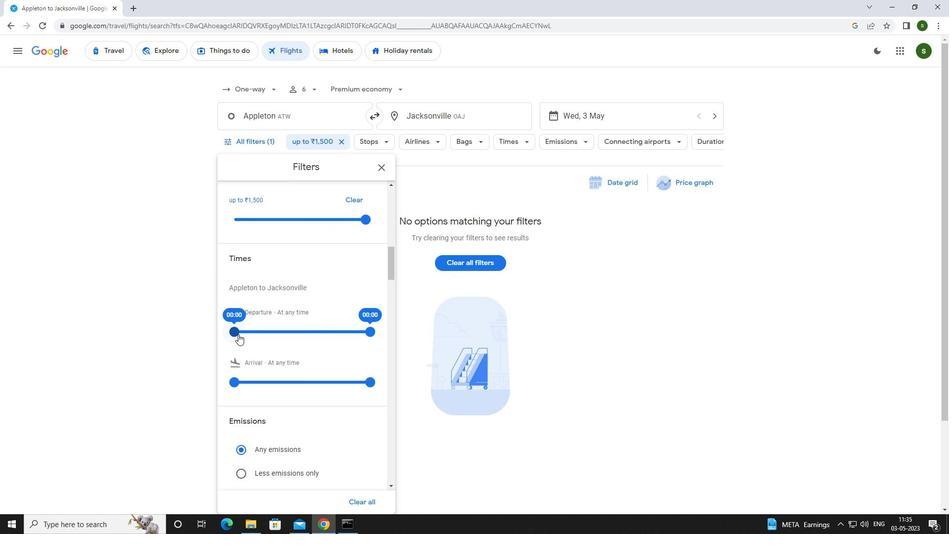 
Action: Mouse moved to (586, 347)
Screenshot: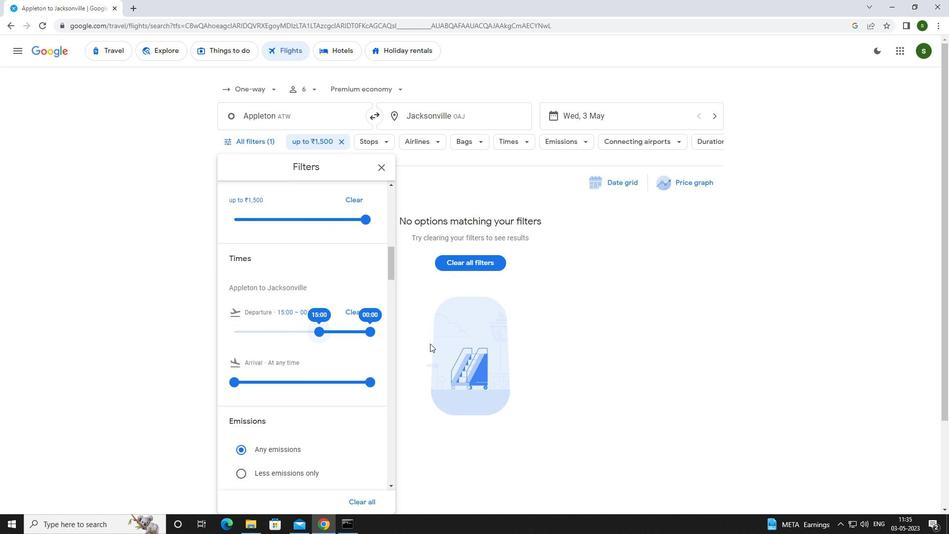 
Action: Mouse pressed left at (586, 347)
Screenshot: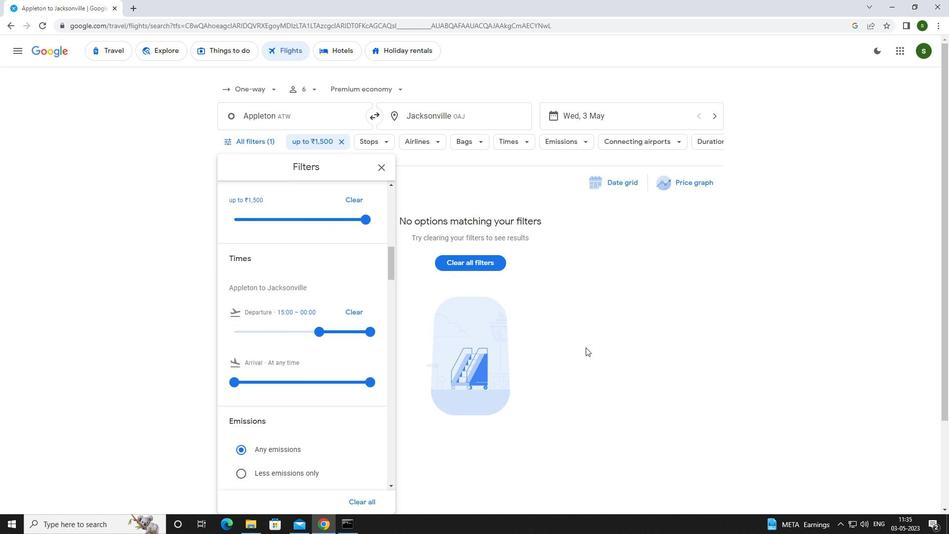 
